 Task: Create a task  Develop a new online tool for online resume building , assign it to team member softage.3@softage.net in the project BlueChip and update the status of the task to  On Track  , set the priority of the task to High
Action: Mouse moved to (64, 48)
Screenshot: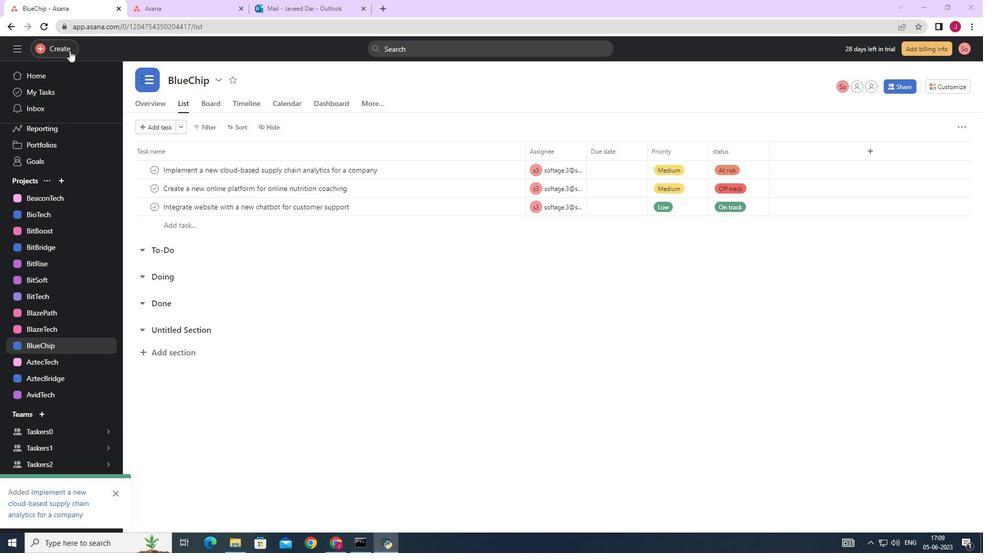 
Action: Mouse pressed left at (64, 48)
Screenshot: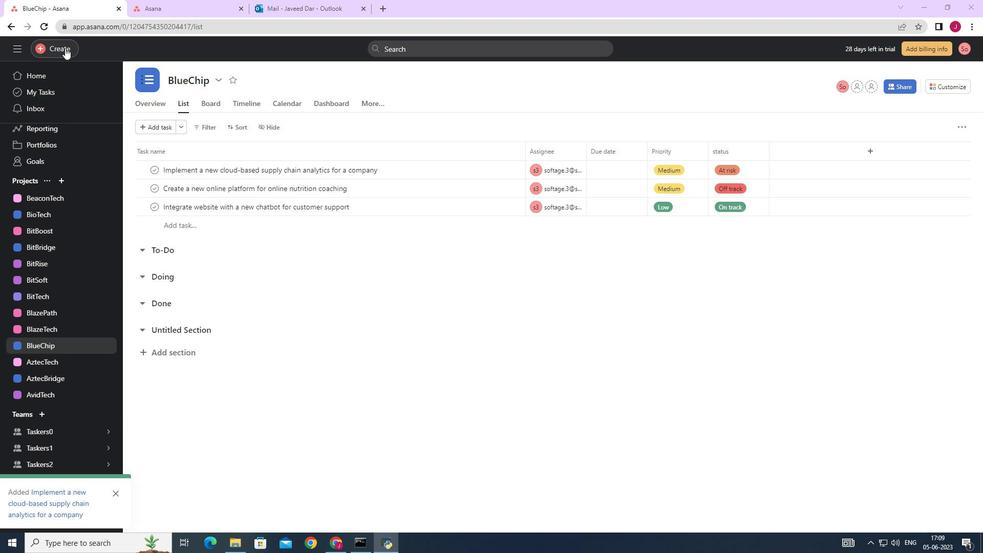 
Action: Mouse moved to (124, 52)
Screenshot: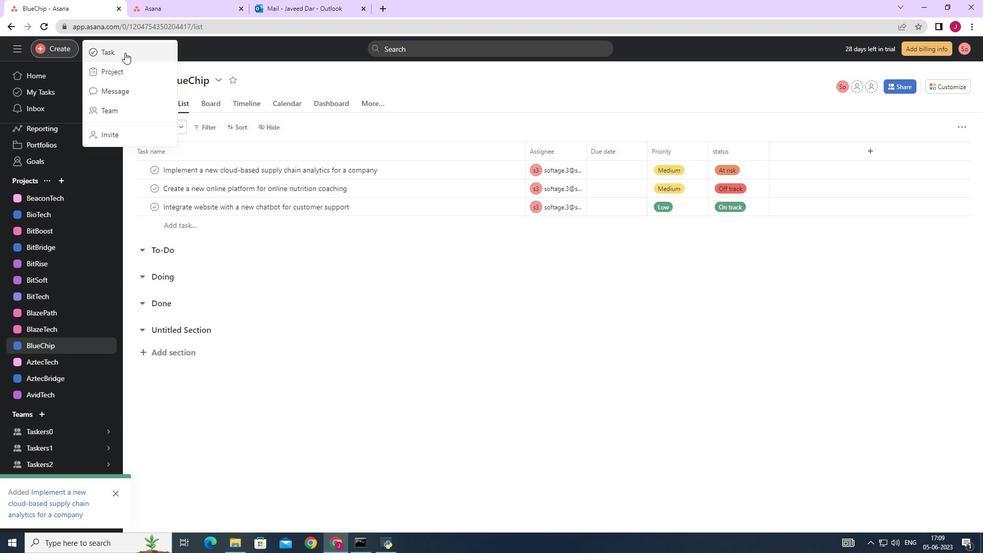 
Action: Mouse pressed left at (124, 52)
Screenshot: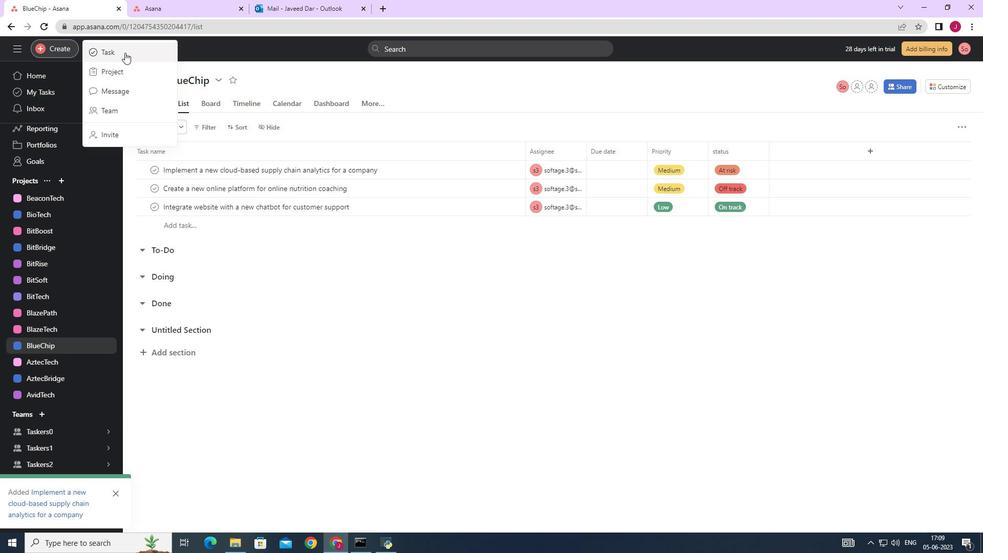 
Action: Mouse moved to (778, 338)
Screenshot: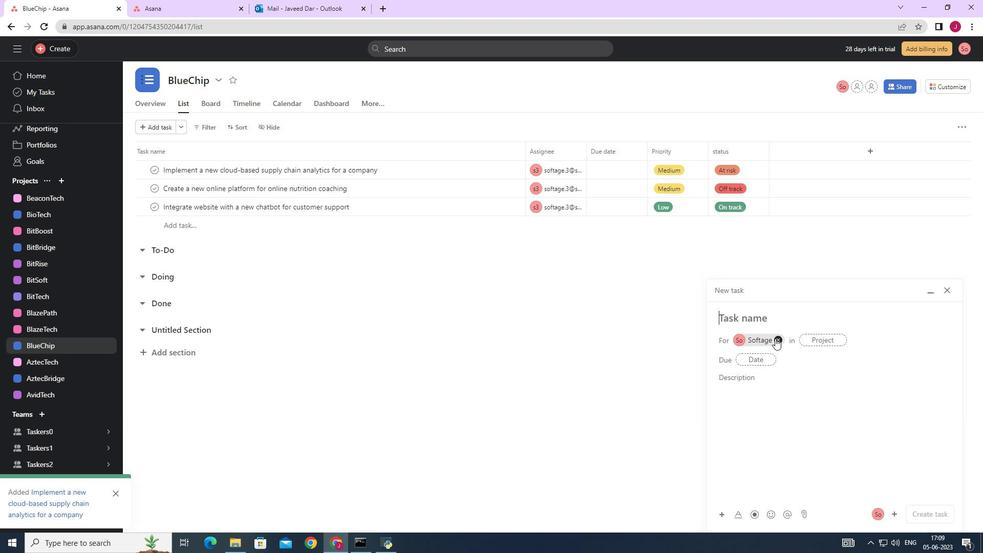 
Action: Mouse pressed left at (778, 338)
Screenshot: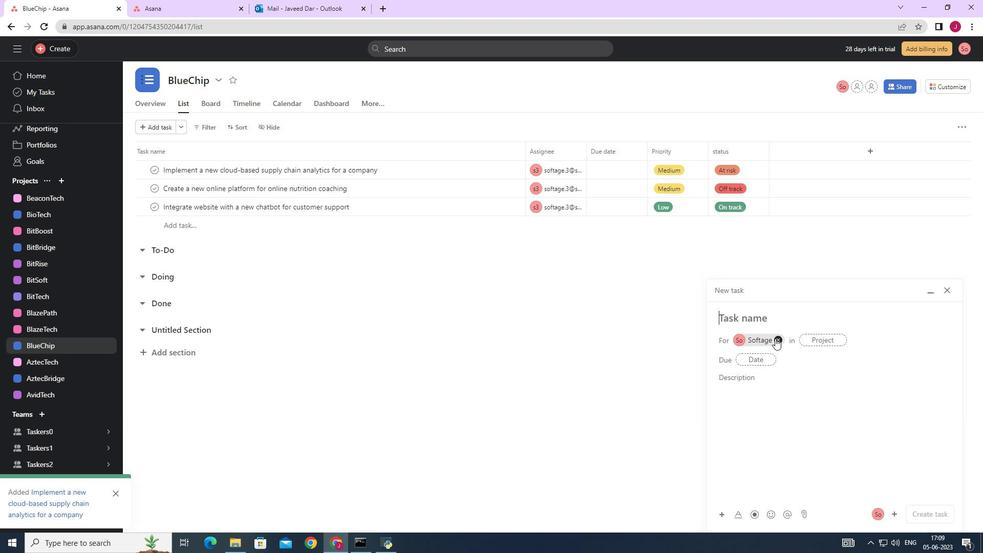 
Action: Mouse moved to (742, 314)
Screenshot: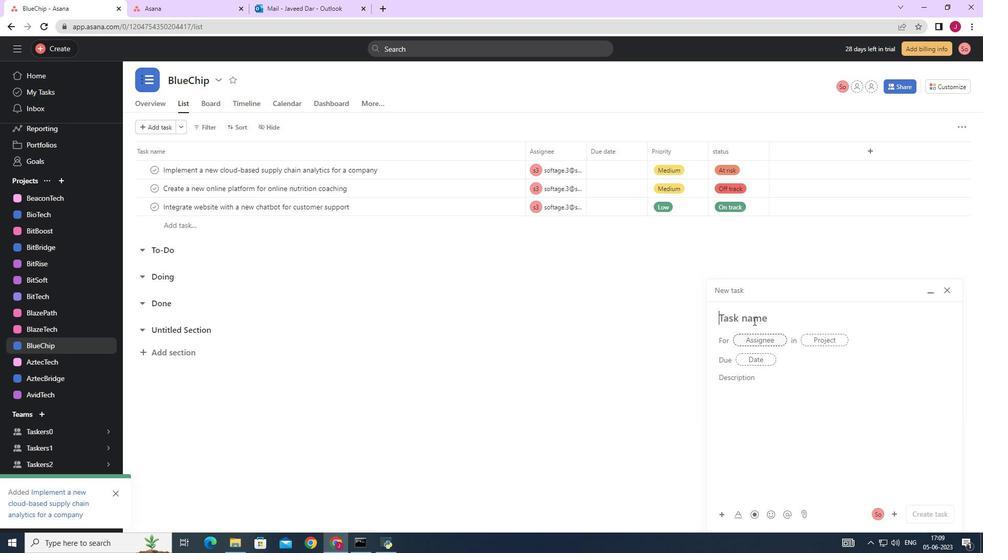 
Action: Mouse pressed left at (742, 314)
Screenshot: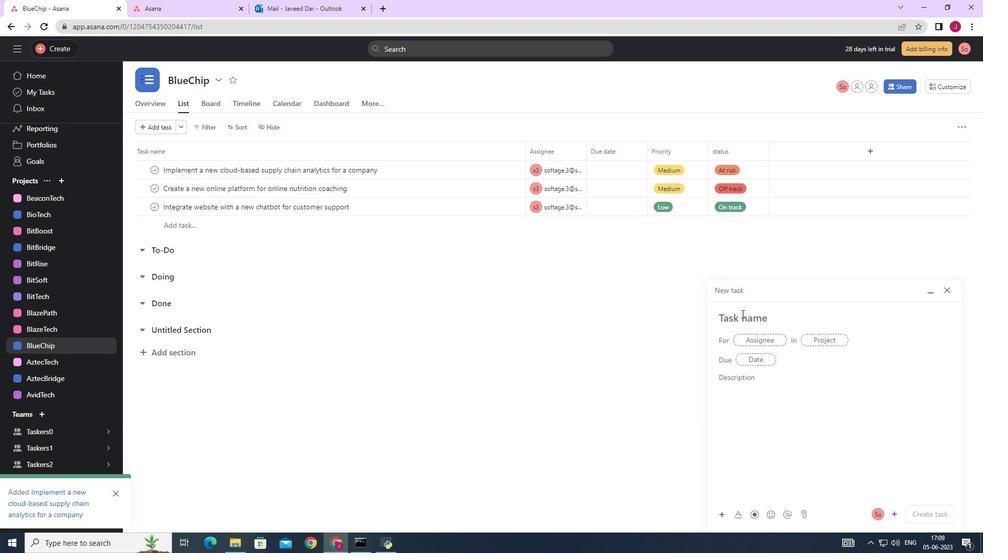 
Action: Key pressed <Key.caps_lock>D<Key.caps_lock>evelop<Key.space>a<Key.space>new<Key.space>online<Key.space>tool<Key.space>for<Key.space>online<Key.space>resume<Key.space>building<Key.space>
Screenshot: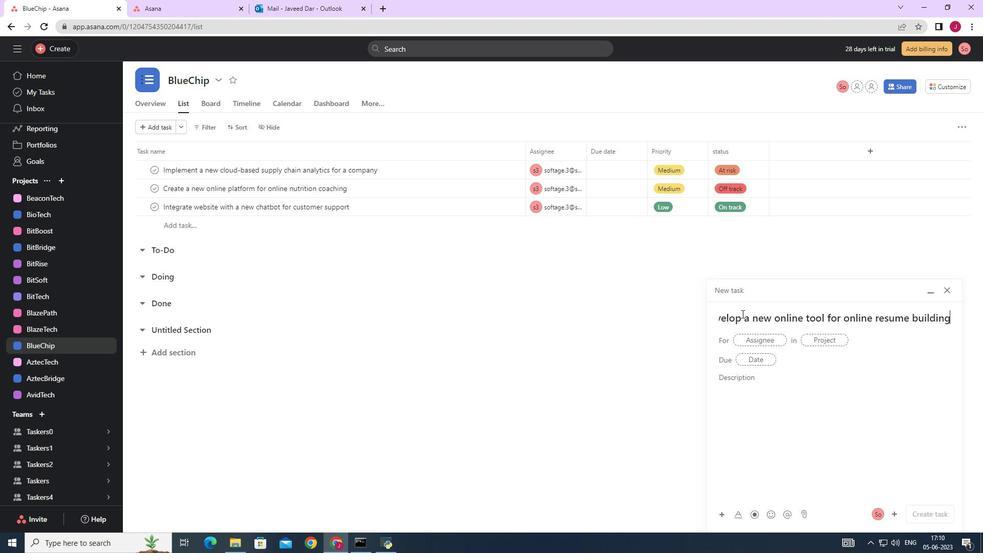 
Action: Mouse moved to (769, 342)
Screenshot: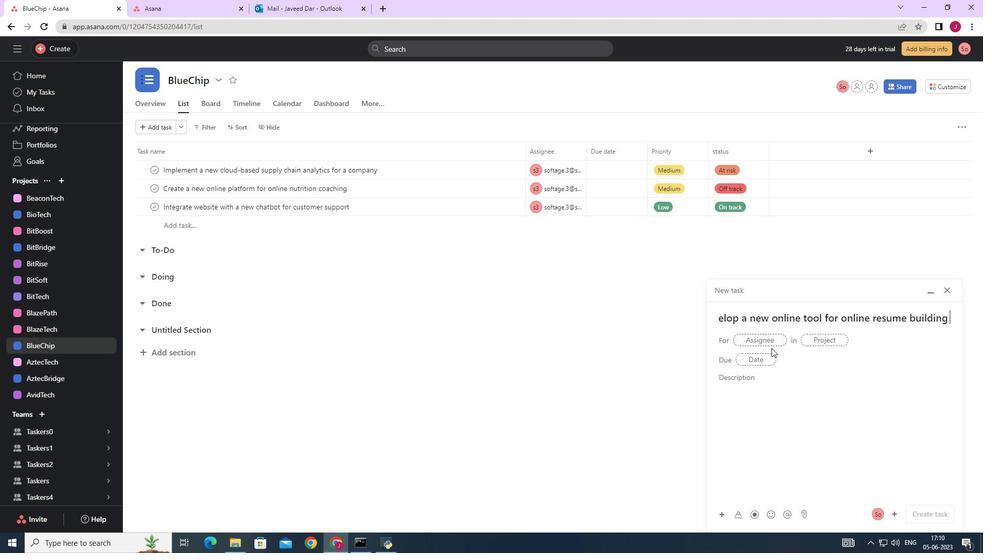 
Action: Mouse pressed left at (769, 342)
Screenshot: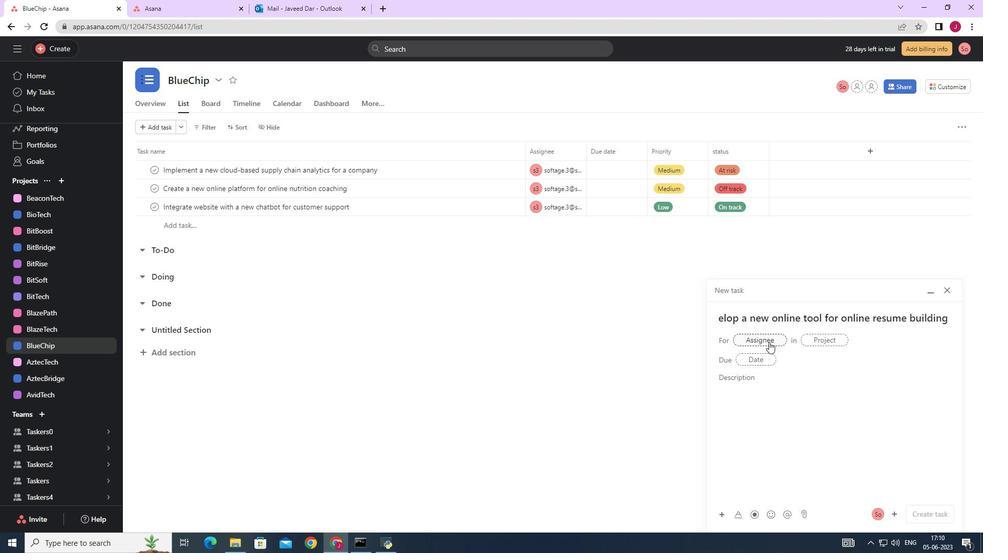 
Action: Key pressed softage.3
Screenshot: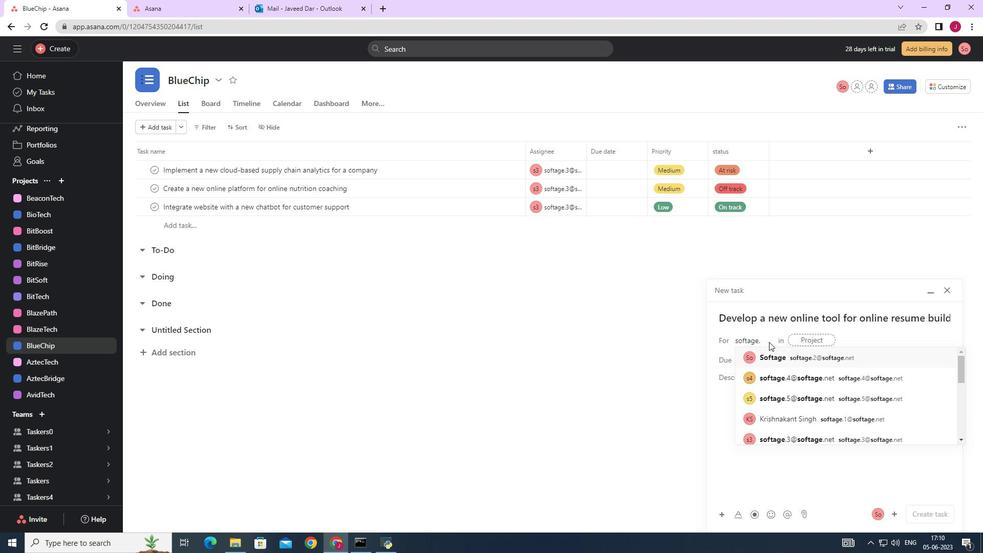 
Action: Mouse moved to (784, 356)
Screenshot: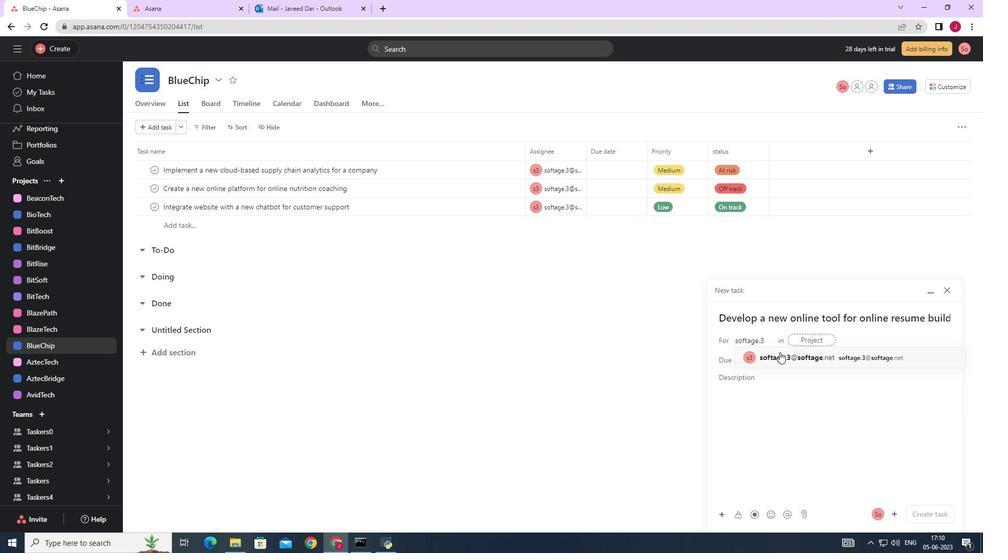 
Action: Mouse pressed left at (784, 356)
Screenshot: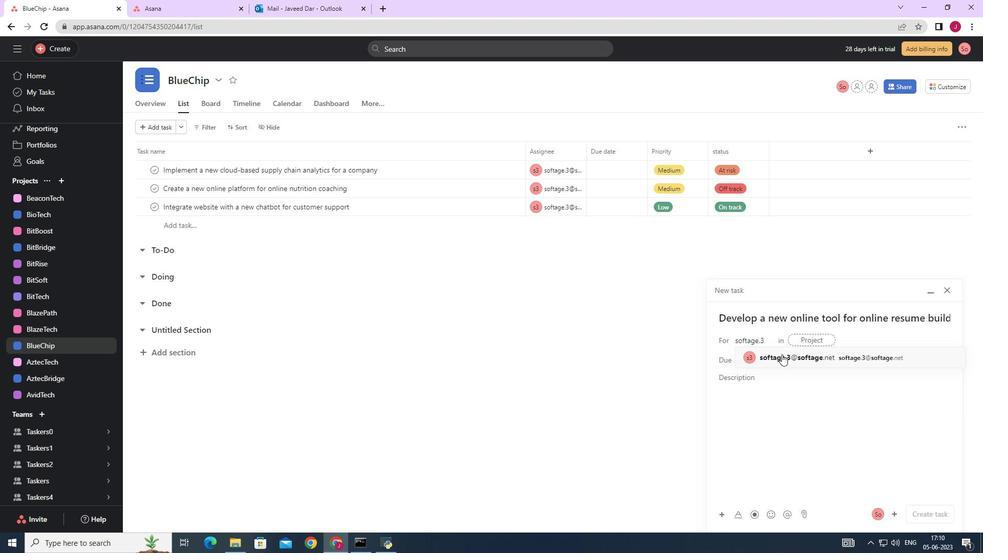 
Action: Mouse moved to (648, 359)
Screenshot: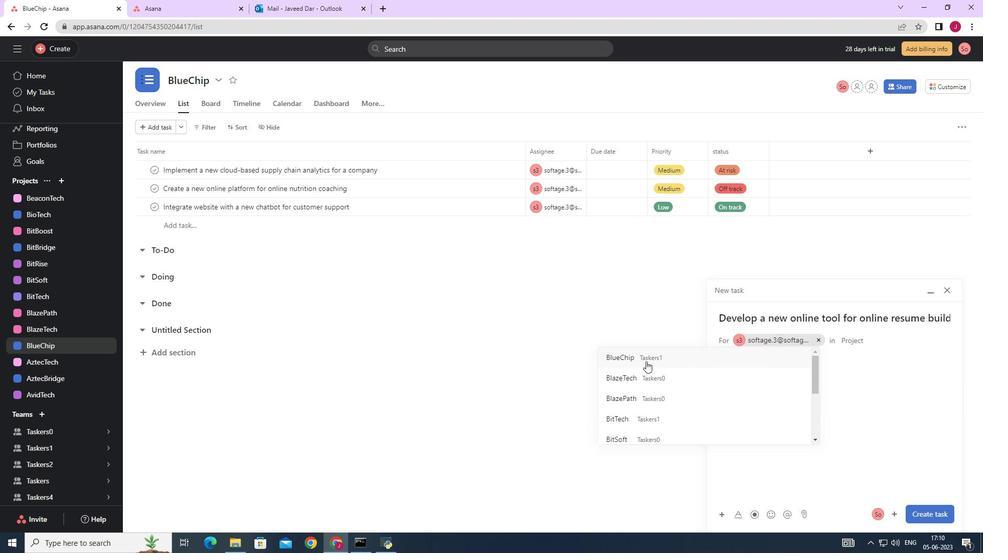 
Action: Mouse pressed left at (648, 359)
Screenshot: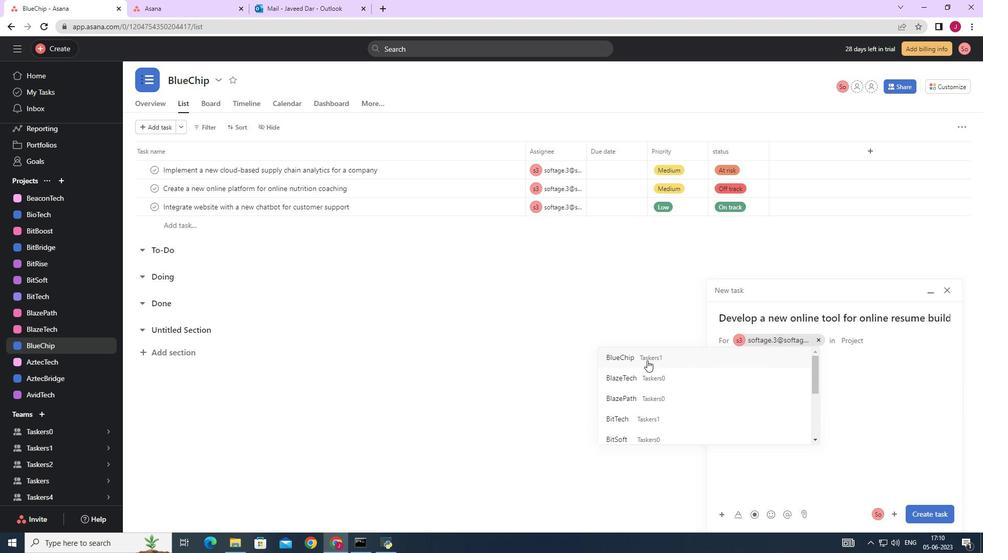 
Action: Mouse moved to (769, 379)
Screenshot: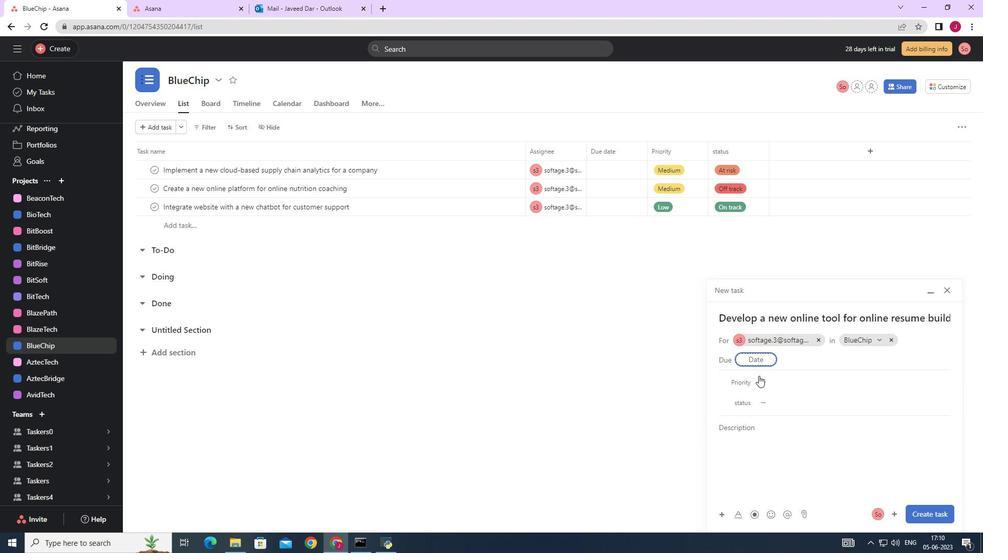 
Action: Mouse pressed left at (769, 379)
Screenshot: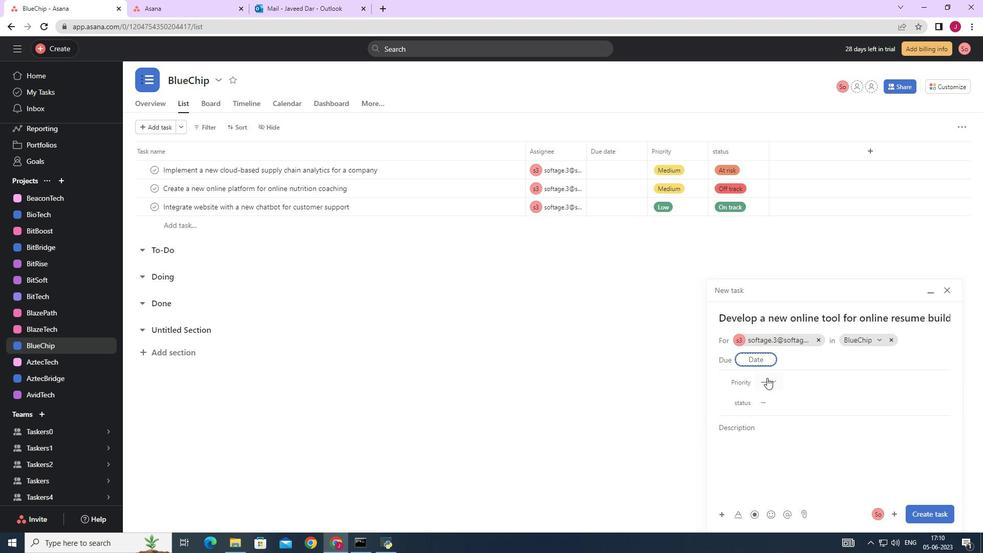
Action: Mouse moved to (790, 414)
Screenshot: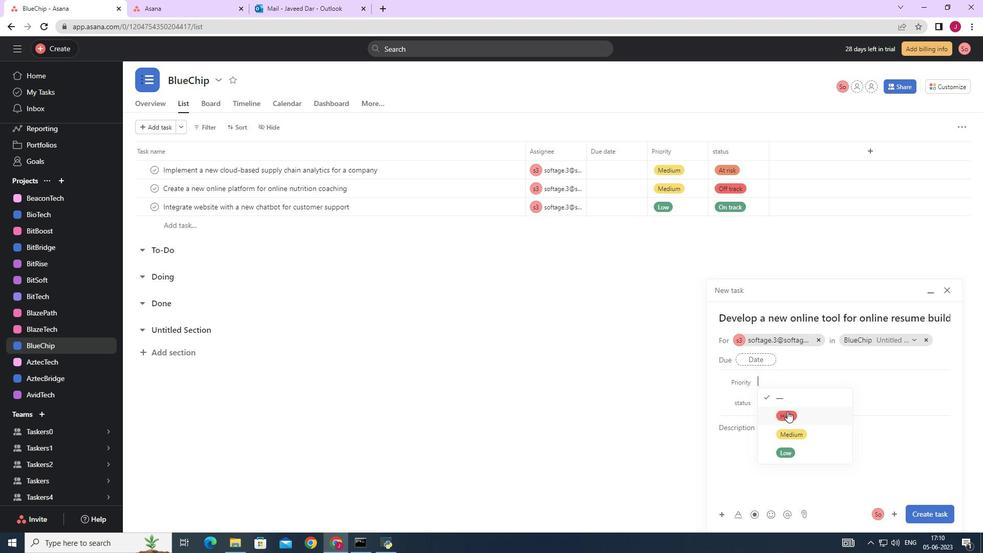 
Action: Mouse pressed left at (790, 414)
Screenshot: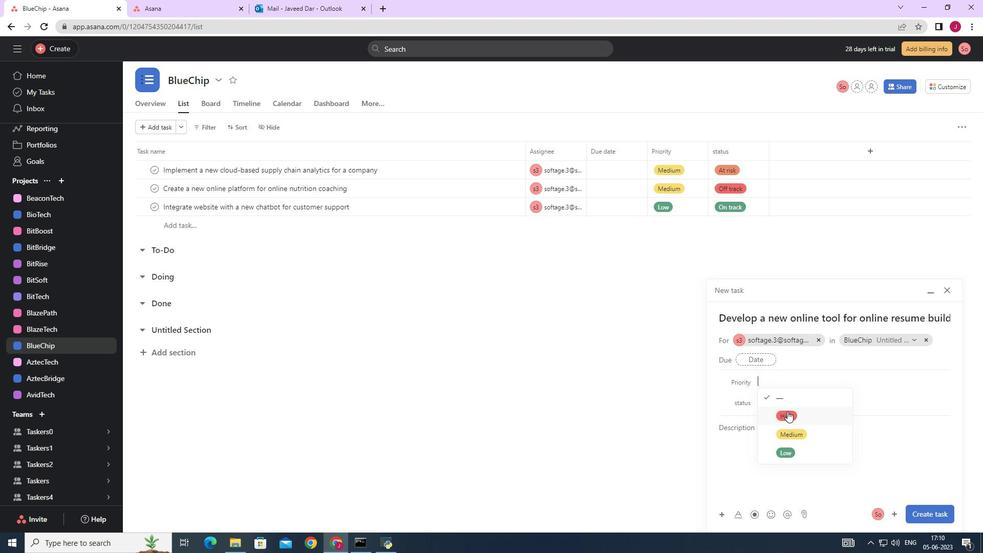 
Action: Mouse moved to (776, 401)
Screenshot: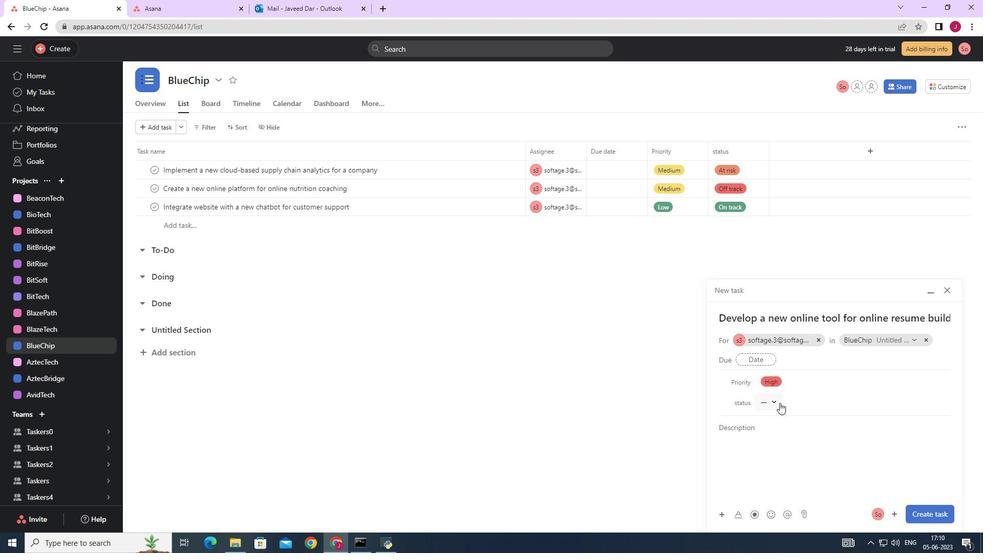 
Action: Mouse pressed left at (776, 401)
Screenshot: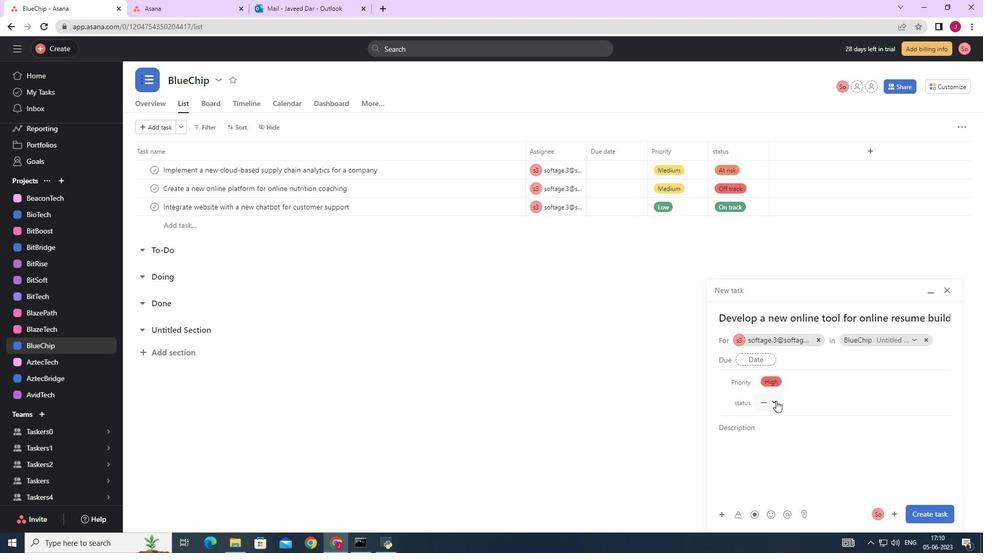 
Action: Mouse moved to (796, 432)
Screenshot: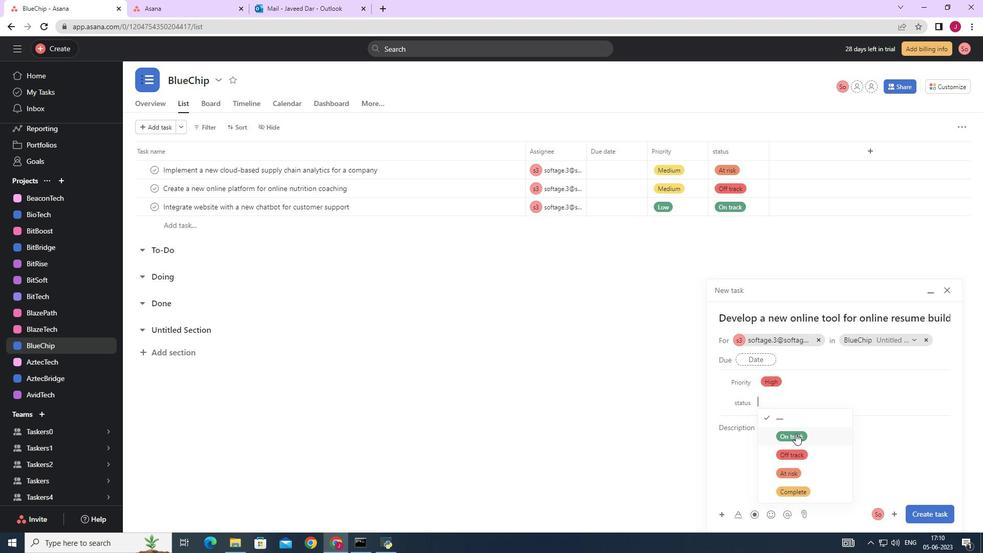 
Action: Mouse pressed left at (796, 432)
Screenshot: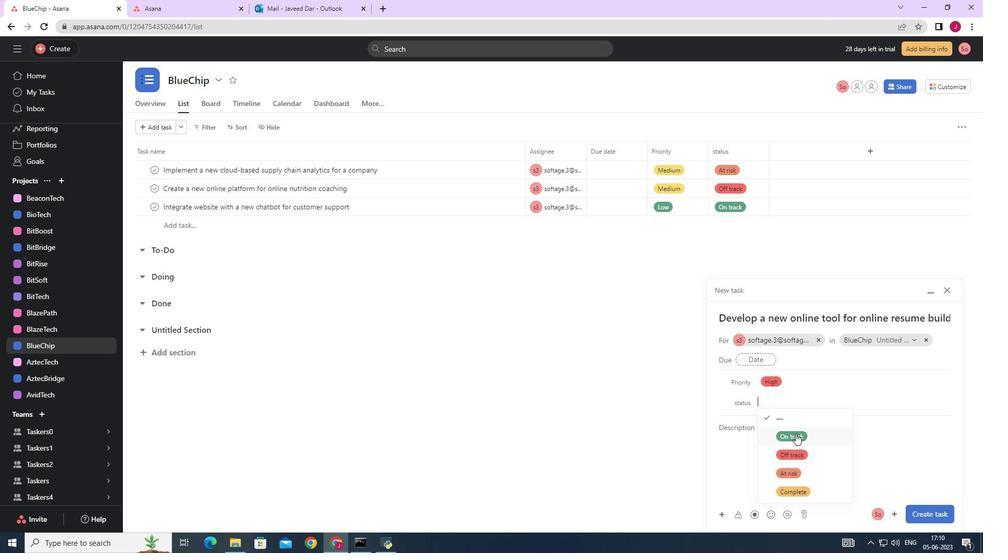
Action: Mouse moved to (921, 511)
Screenshot: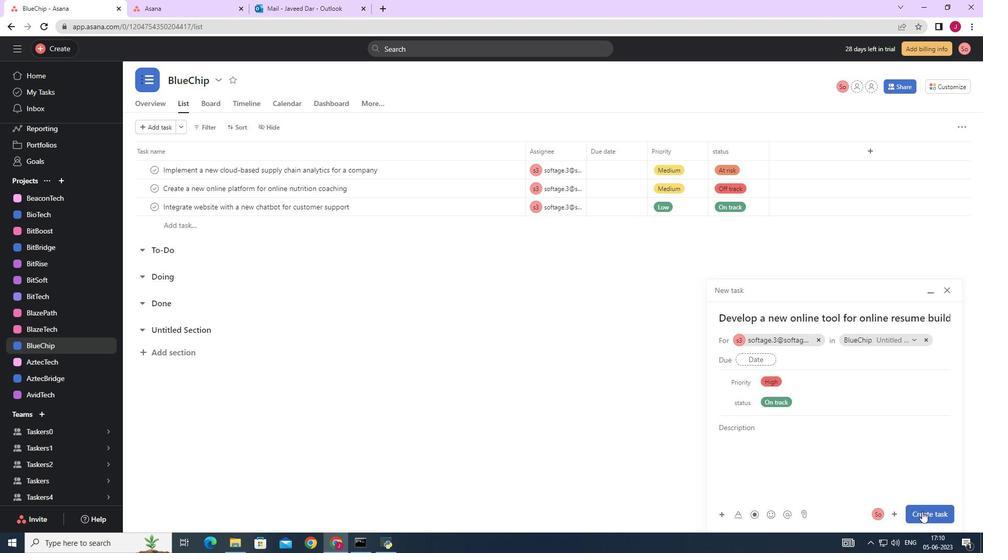 
Action: Mouse pressed left at (921, 511)
Screenshot: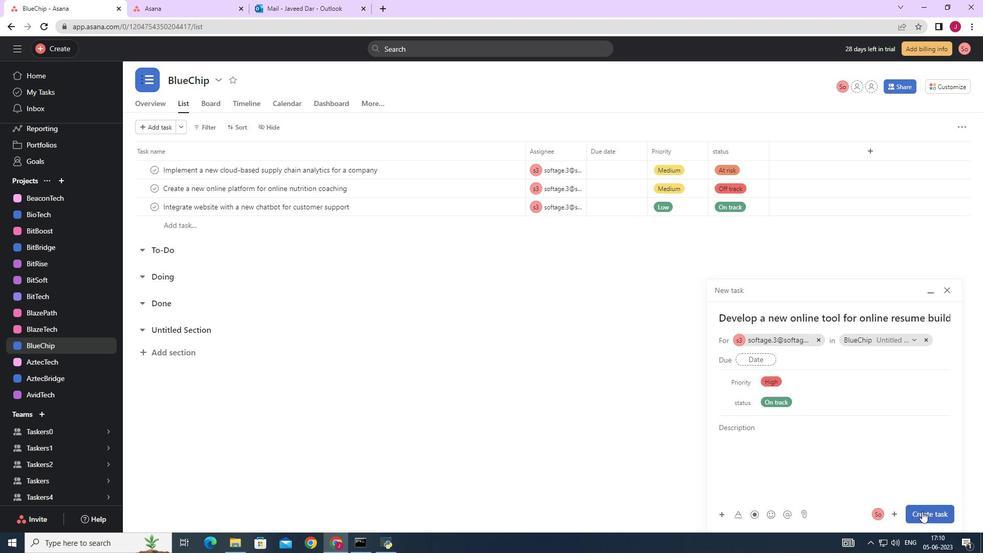 
Action: Mouse moved to (803, 459)
Screenshot: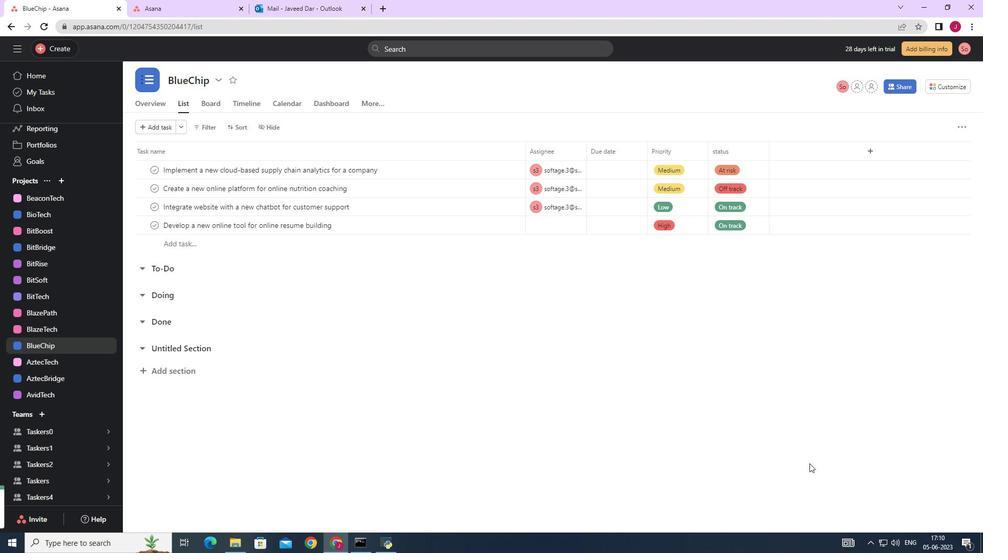 
